 Task: Set the date range so that invitees can schedule 10 calendar days into the future.
Action: Mouse moved to (170, 422)
Screenshot: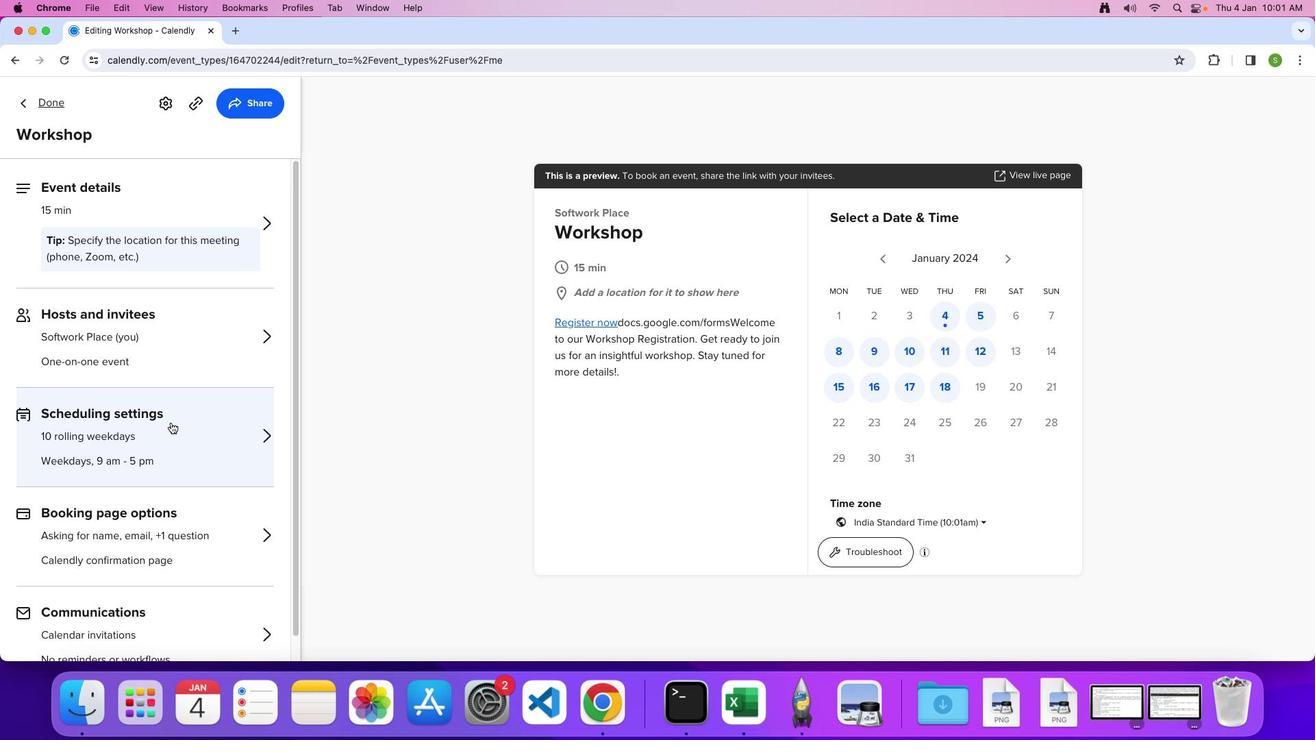 
Action: Mouse pressed left at (170, 422)
Screenshot: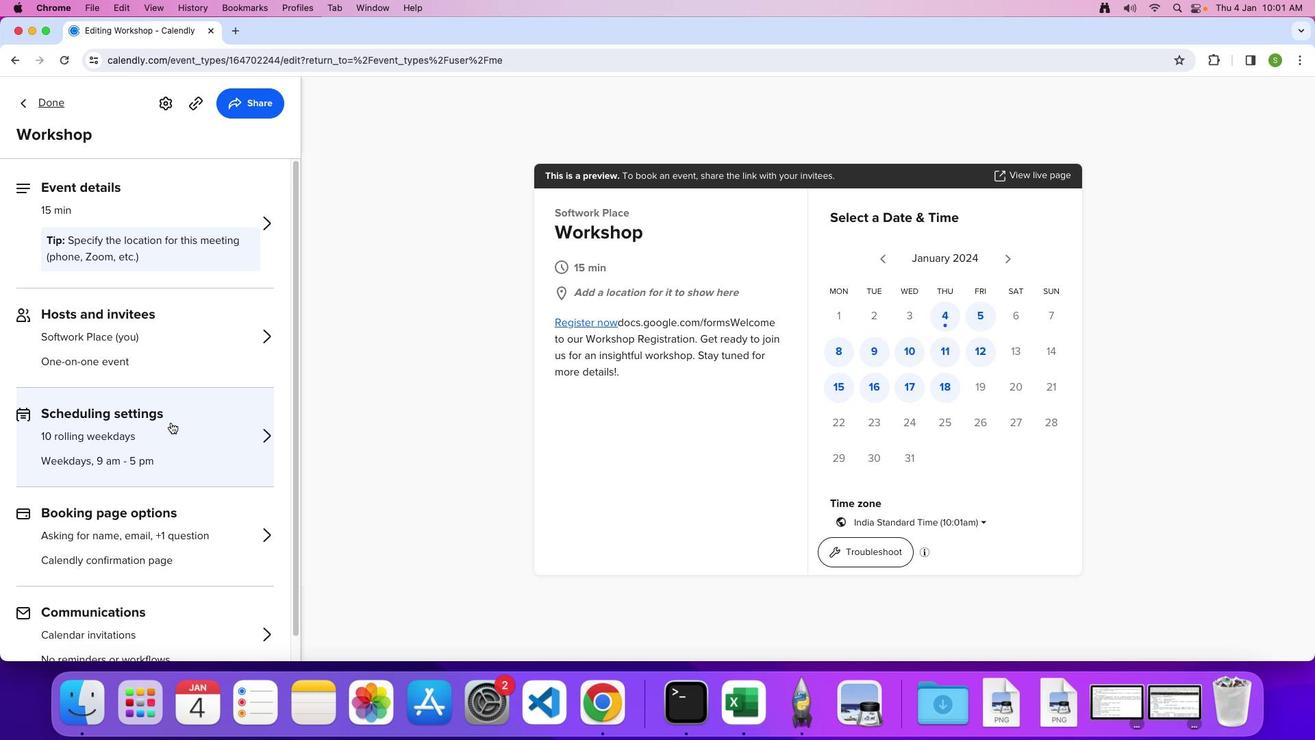 
Action: Mouse moved to (71, 239)
Screenshot: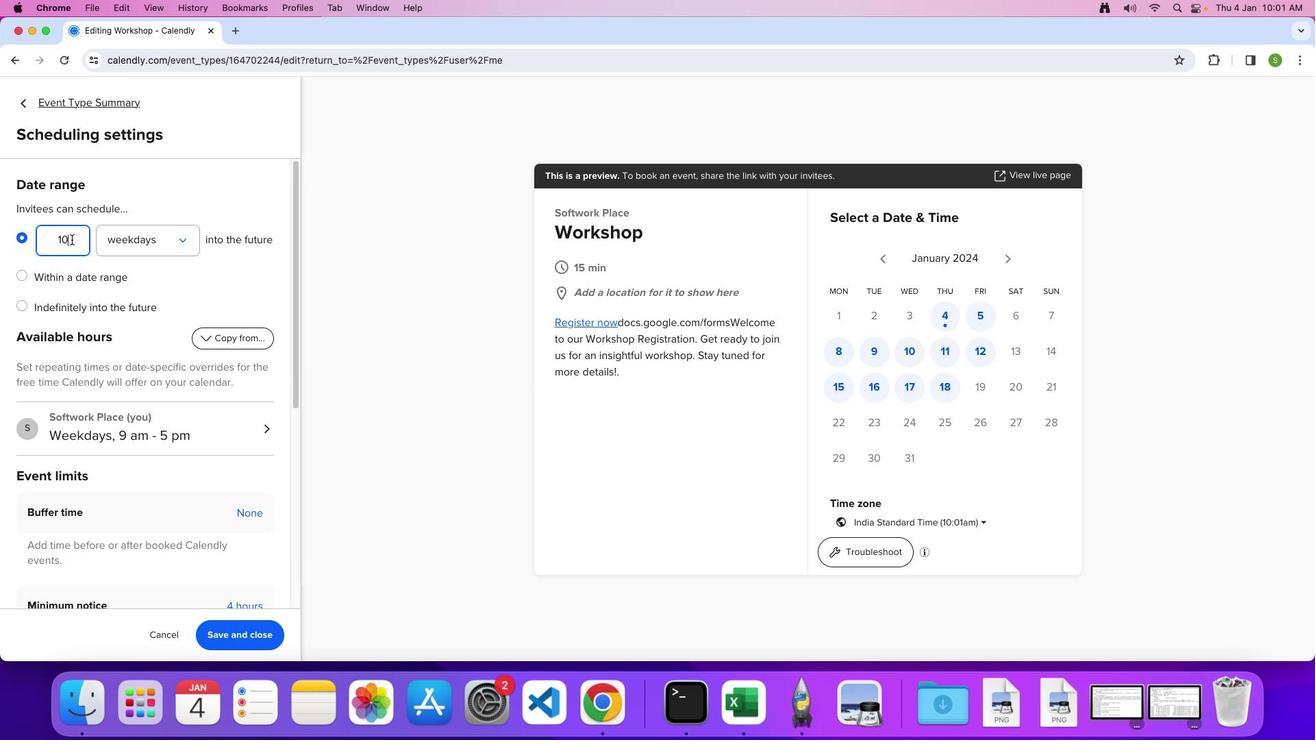 
Action: Mouse pressed left at (71, 239)
Screenshot: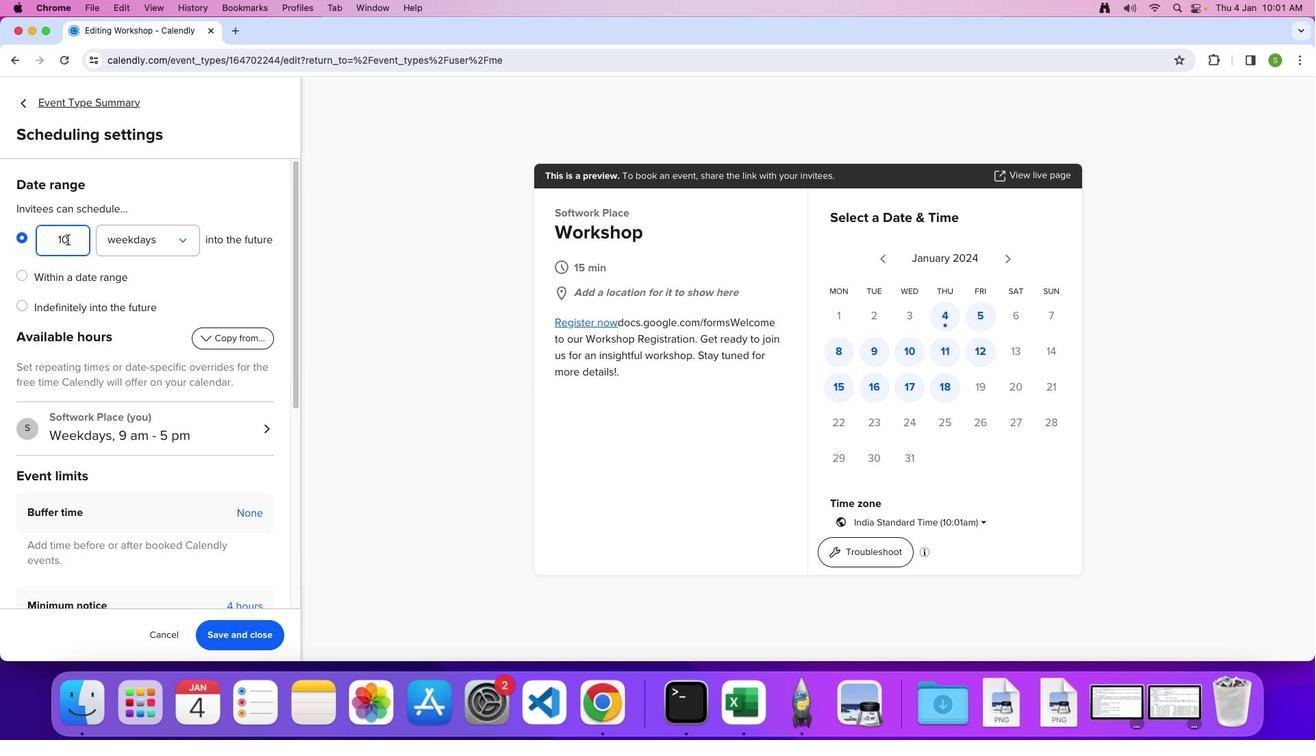 
Action: Mouse moved to (55, 239)
Screenshot: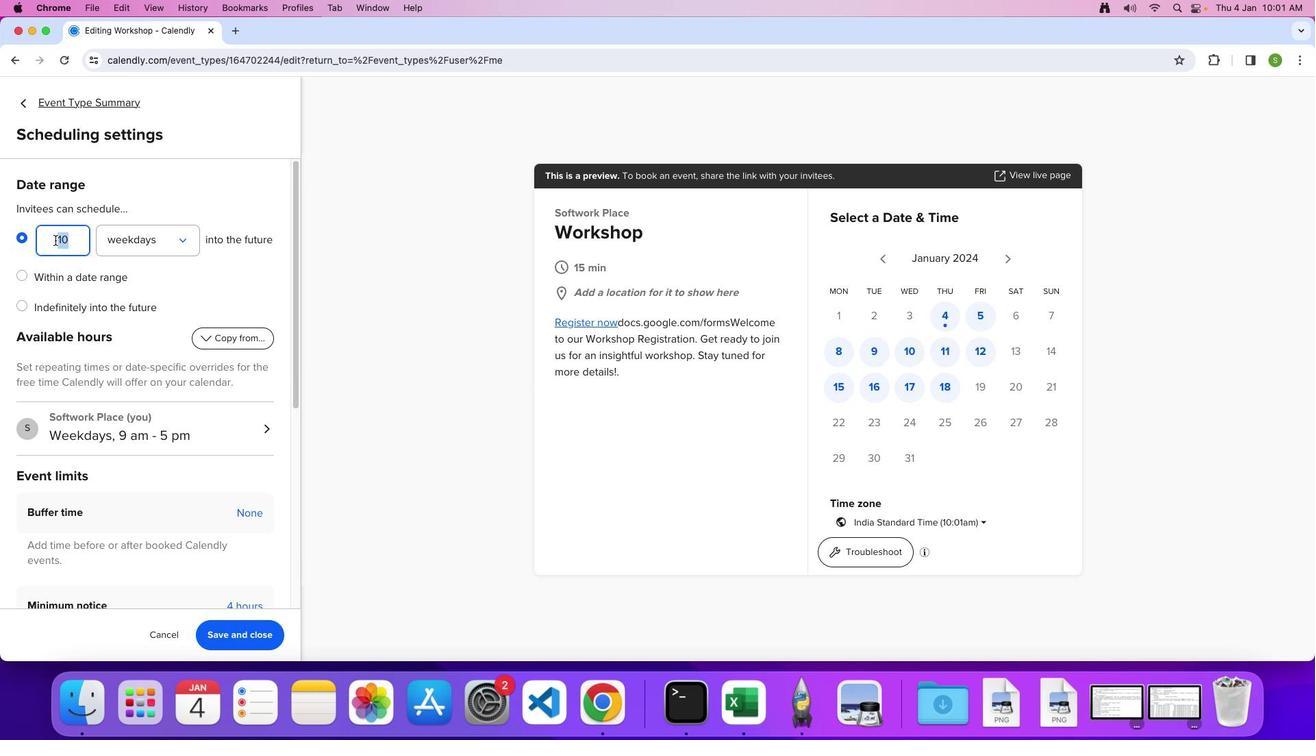 
Action: Key pressed '1''0'
Screenshot: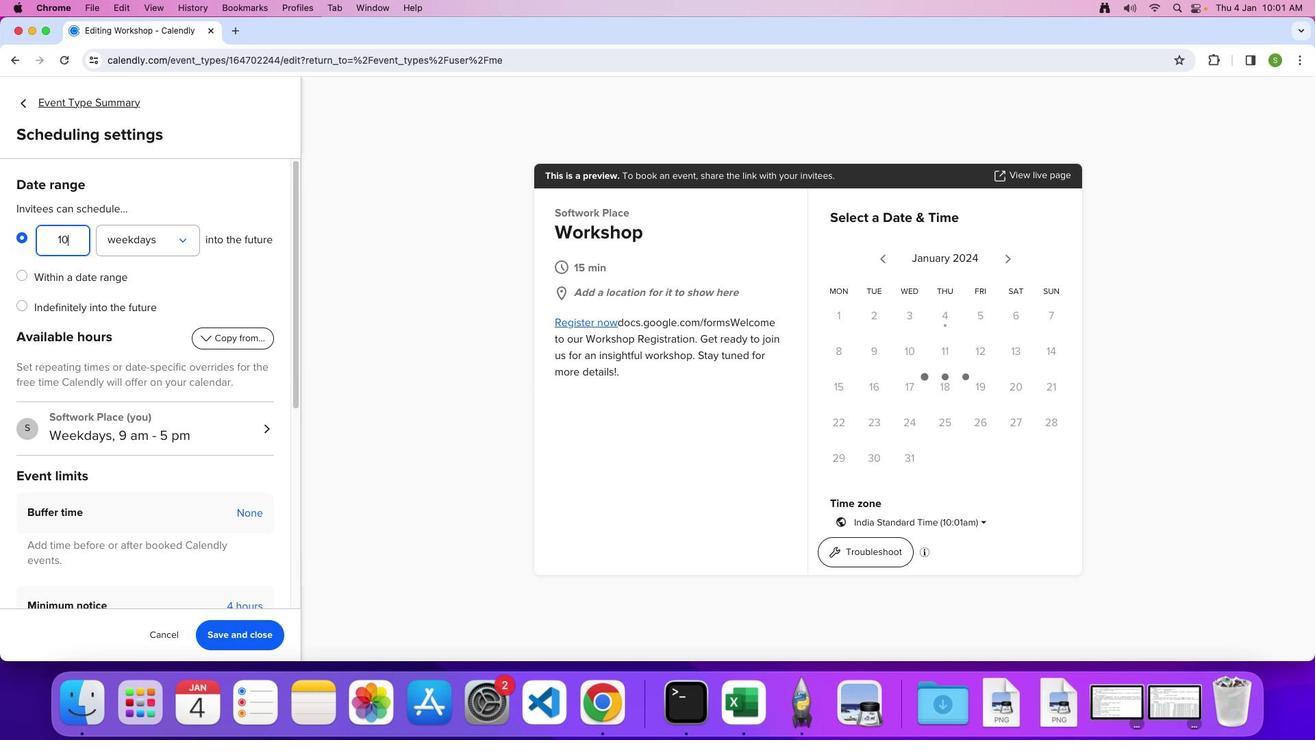 
Action: Mouse moved to (192, 242)
Screenshot: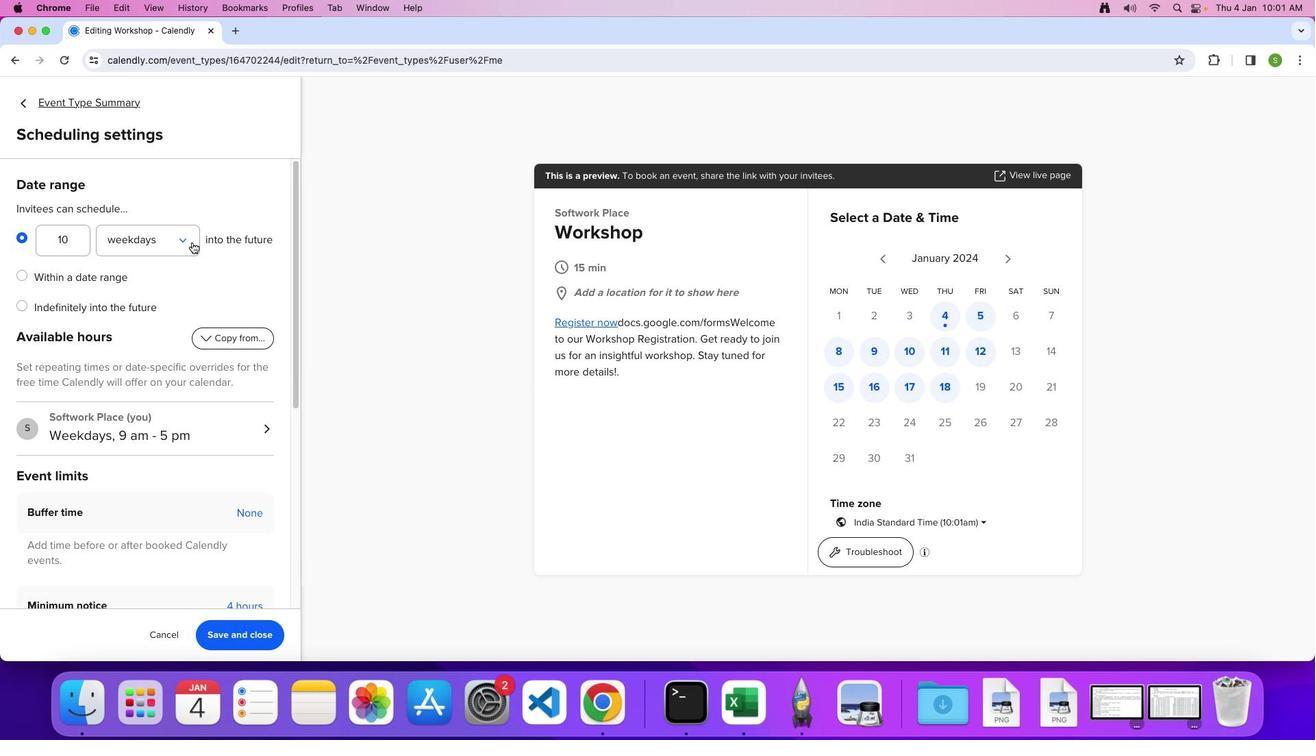 
Action: Mouse pressed left at (192, 242)
Screenshot: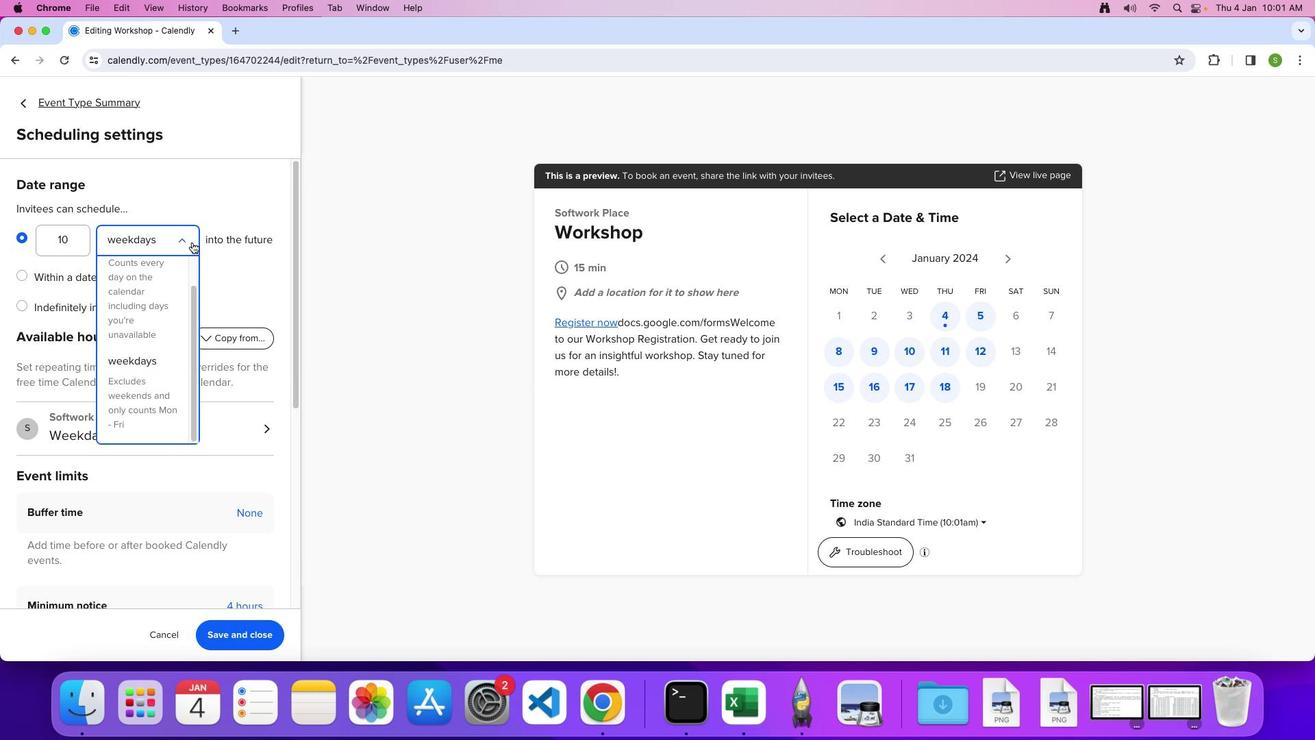 
Action: Mouse moved to (165, 276)
Screenshot: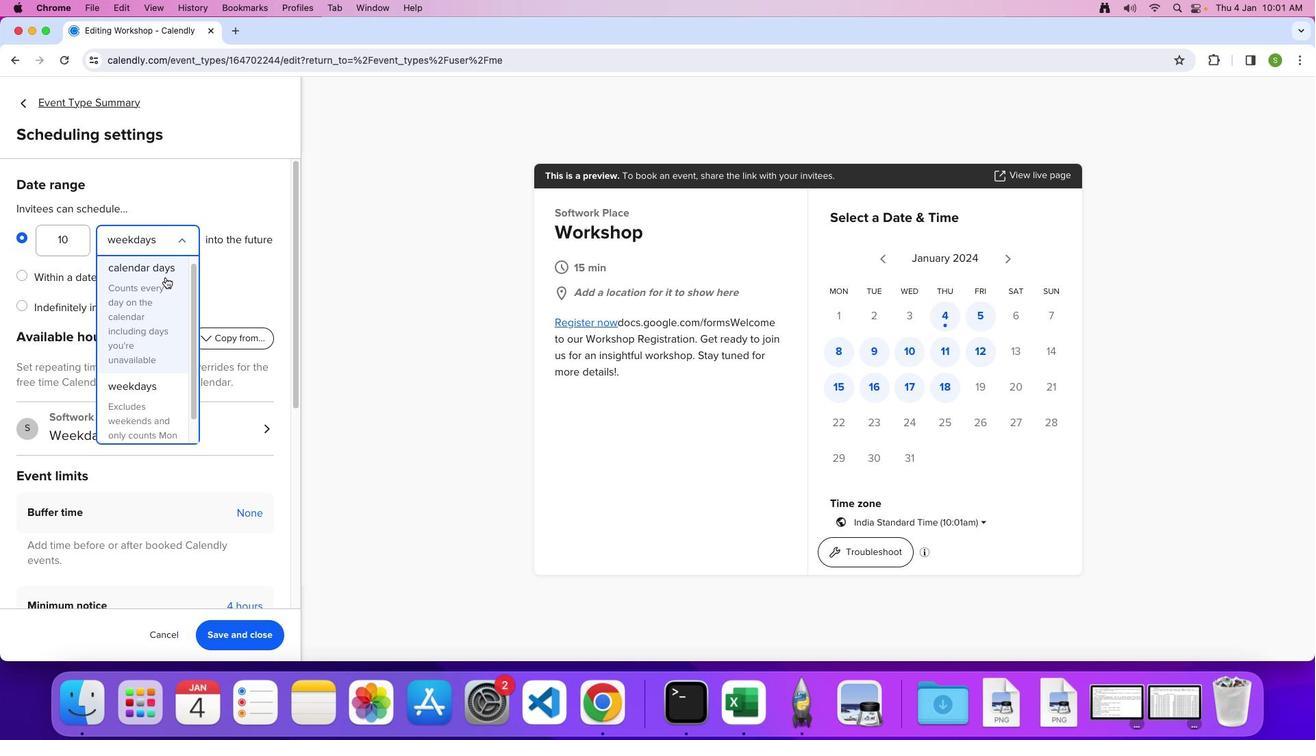 
Action: Mouse scrolled (165, 276) with delta (0, 0)
Screenshot: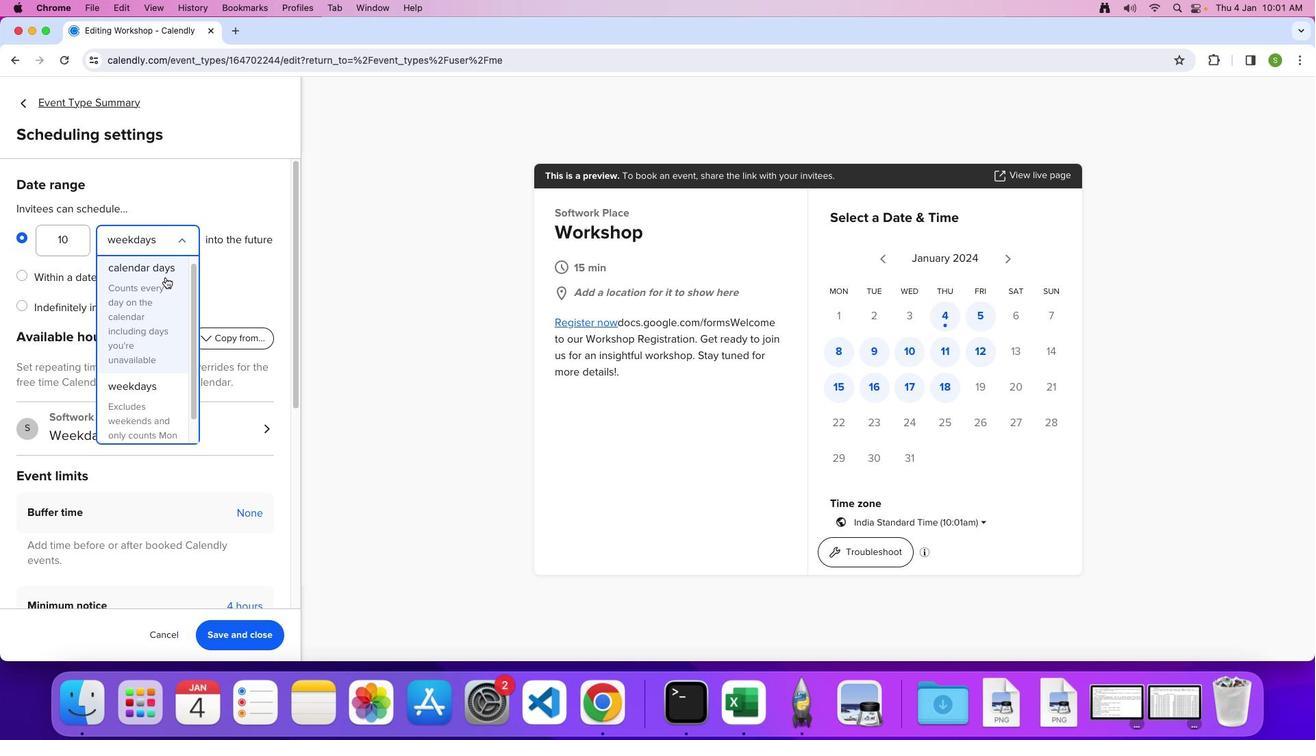 
Action: Mouse moved to (165, 276)
Screenshot: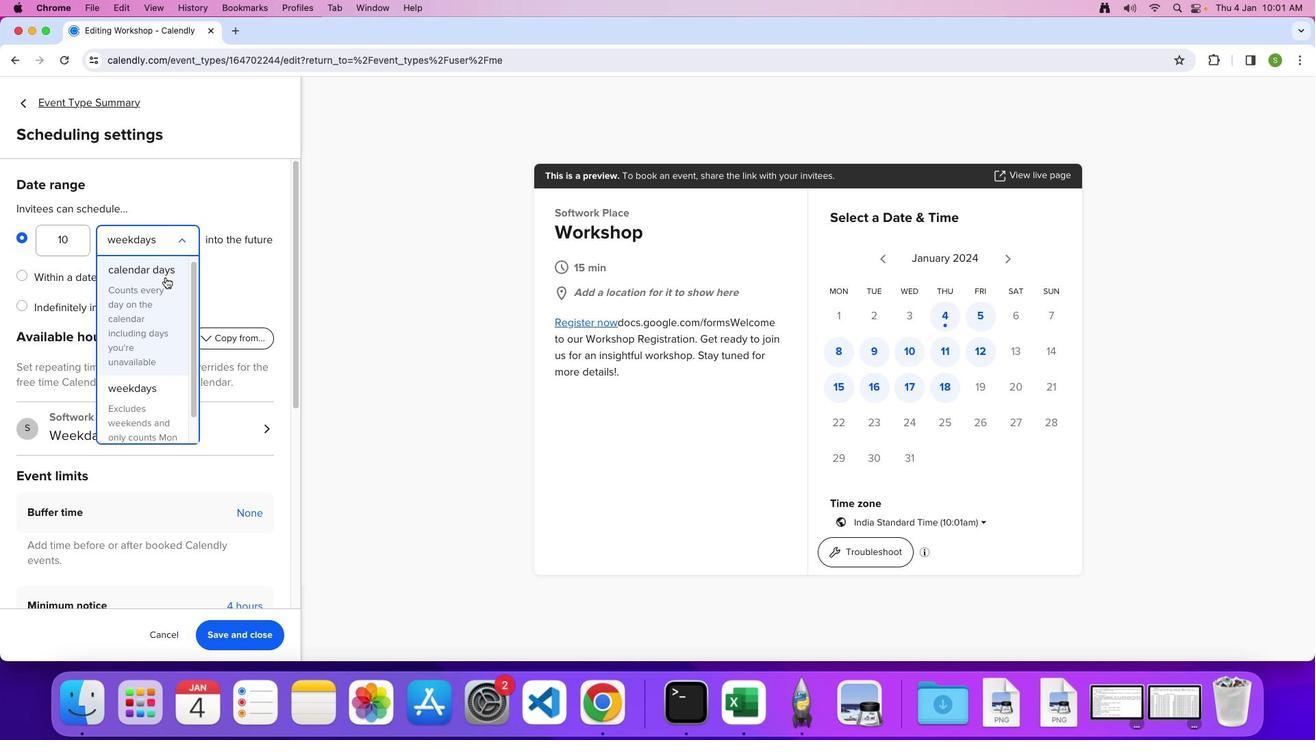 
Action: Mouse scrolled (165, 276) with delta (0, 0)
Screenshot: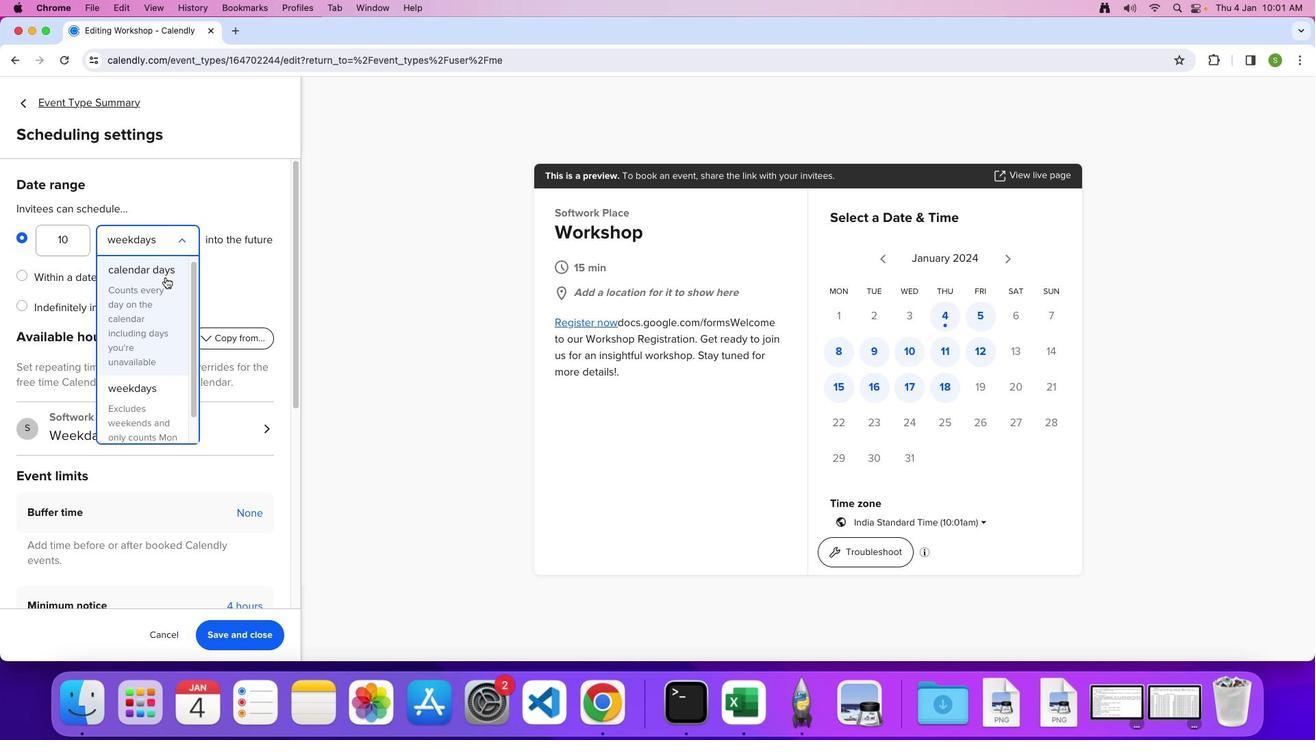 
Action: Mouse scrolled (165, 276) with delta (0, 2)
Screenshot: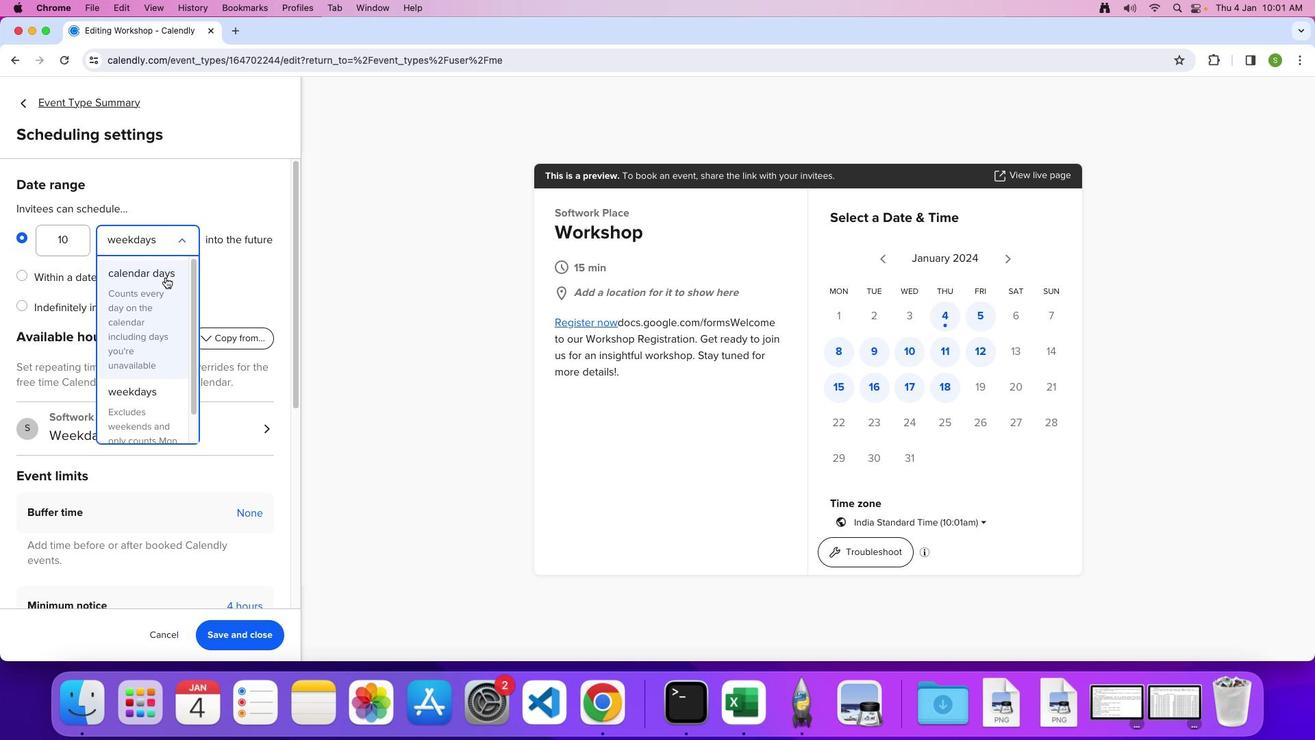 
Action: Mouse moved to (156, 291)
Screenshot: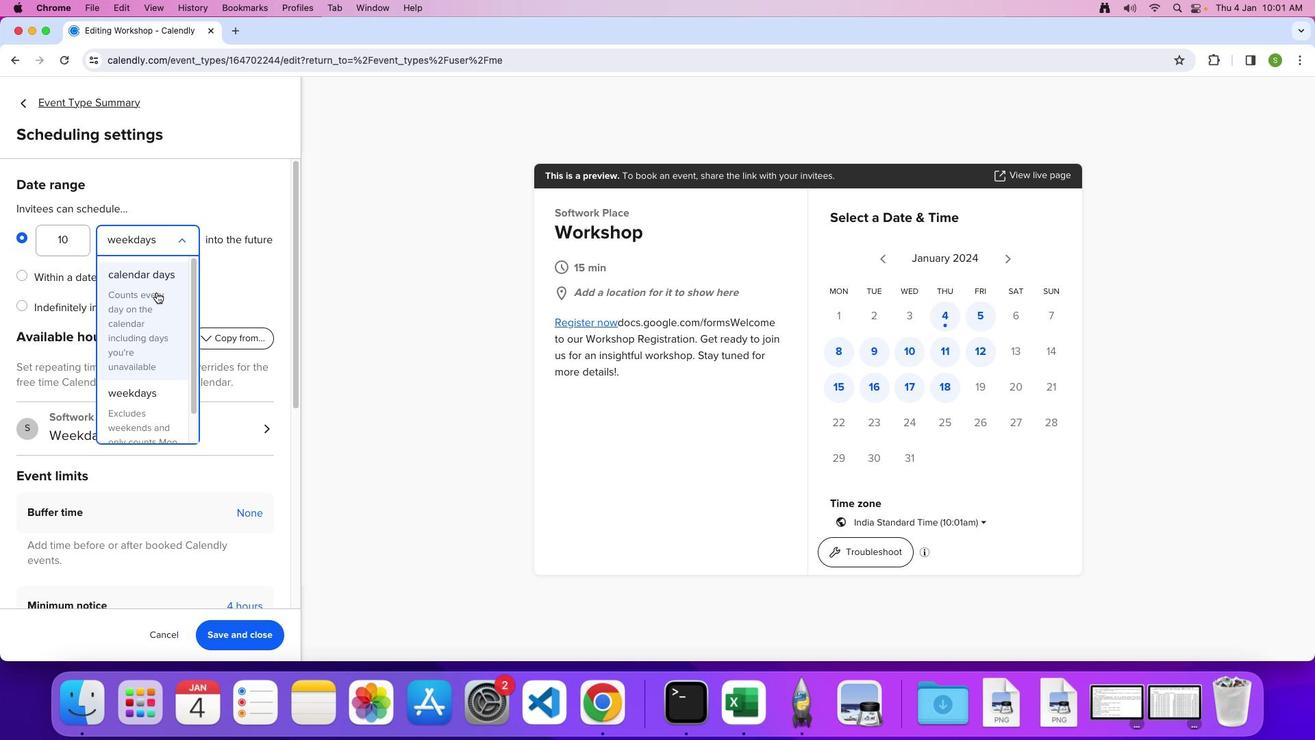 
Action: Mouse pressed left at (156, 291)
Screenshot: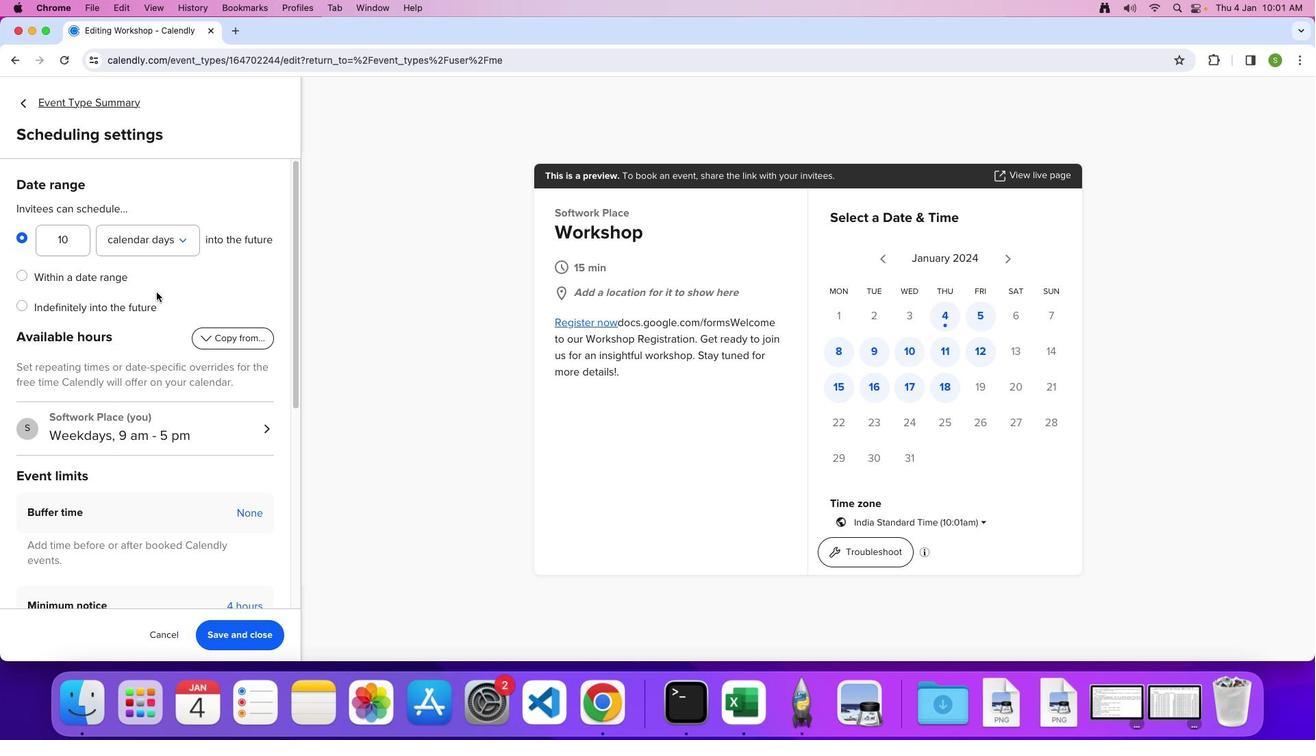 
Action: Mouse moved to (248, 635)
Screenshot: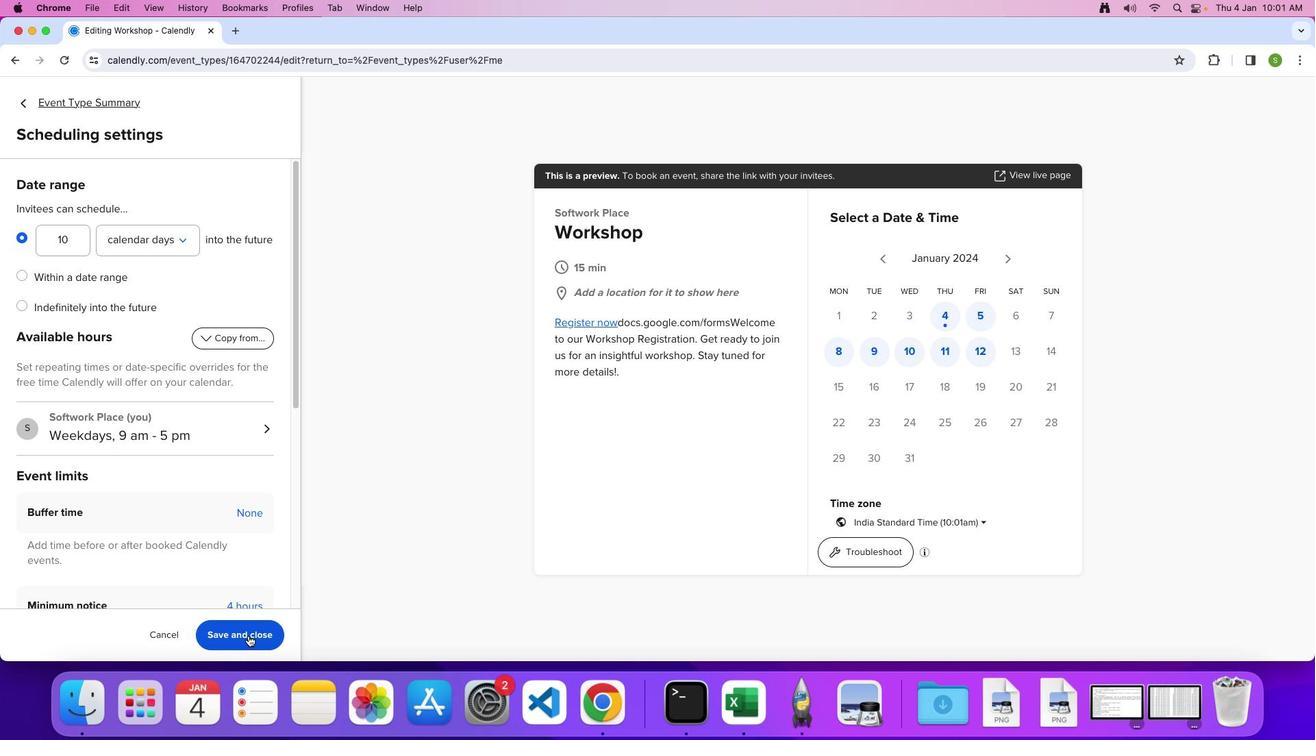 
Action: Mouse pressed left at (248, 635)
Screenshot: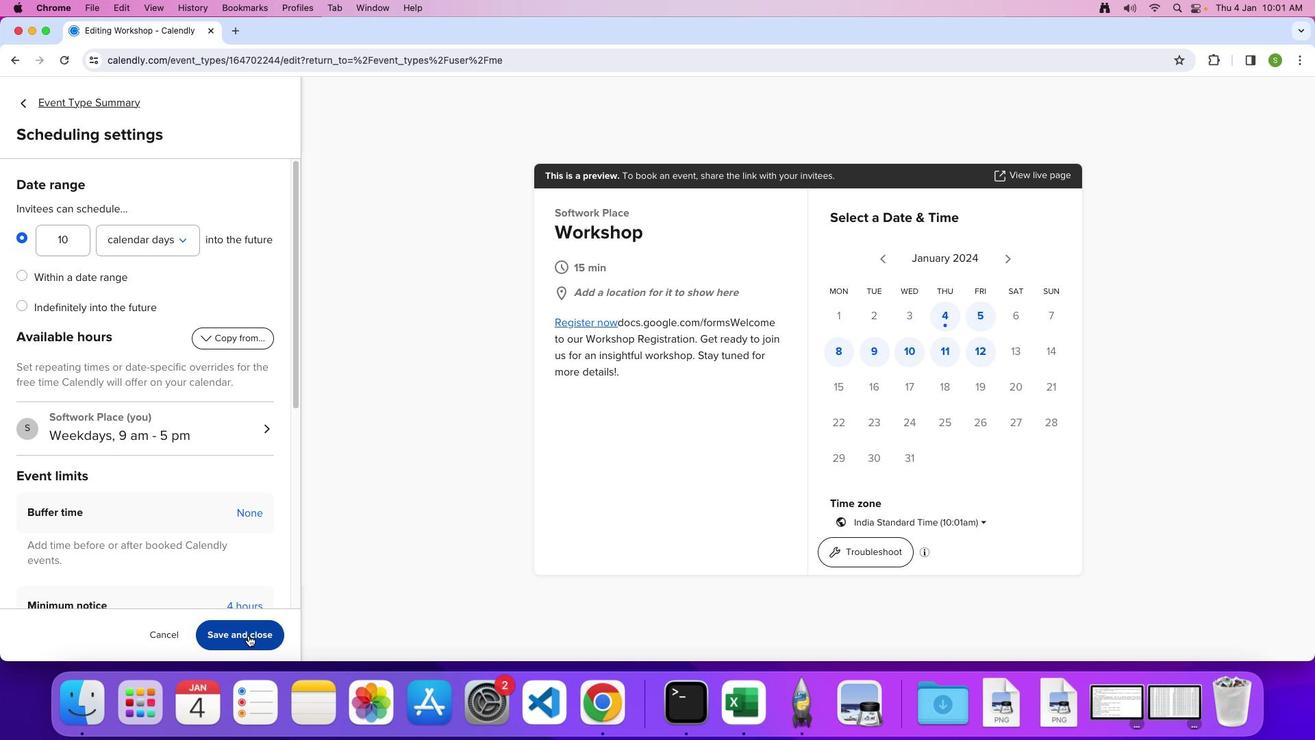 
